 Task: Add an event with the title Casual Client Appreciation Networking Event: Wine Tasting Reception, date '2023/12/02', time 9:15 AM to 11:15 AM, logged in from the account softage.3@softage.netand send the event invitation to softage.4@softage.net and softage.5@softage.net. Set a reminder for the event At time of event
Action: Mouse moved to (98, 93)
Screenshot: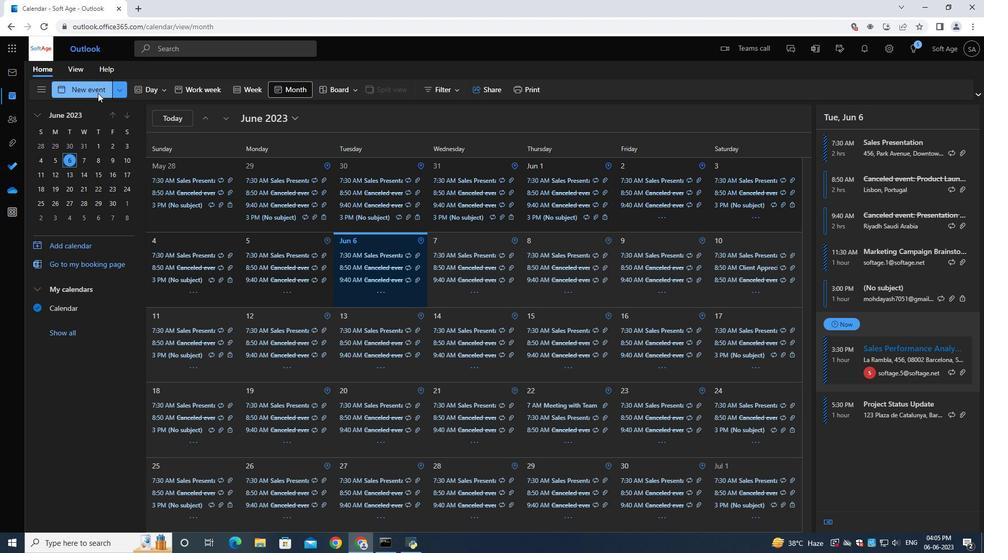 
Action: Mouse pressed left at (98, 93)
Screenshot: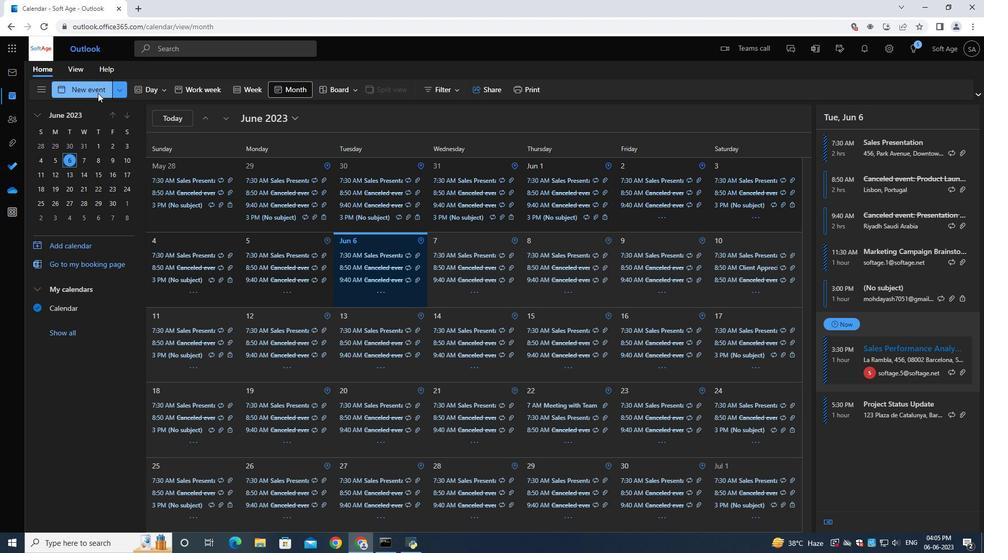 
Action: Mouse moved to (248, 164)
Screenshot: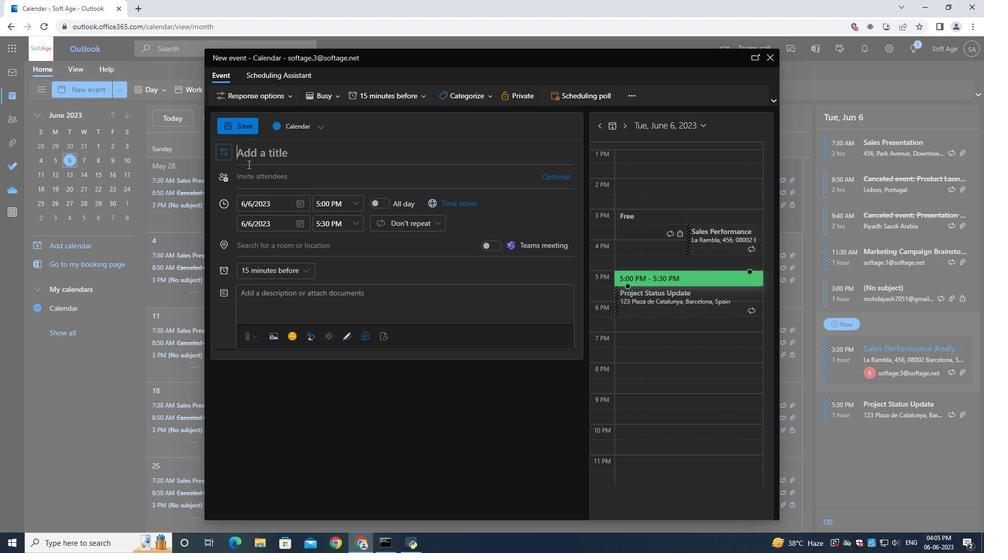 
Action: Key pressed <Key.shift>Casual<Key.space><Key.shift><Key.shift><Key.shift><Key.shift><Key.shift><Key.shift><Key.shift><Key.shift><Key.shift><Key.shift><Key.shift><Key.shift><Key.shift><Key.shift><Key.shift><Key.shift><Key.shift><Key.shift><Key.shift><Key.shift><Key.shift><Key.shift><Key.shift><Key.shift><Key.shift><Key.shift><Key.shift><Key.shift>Client<Key.space><Key.shift><Key.shift><Key.shift><Key.shift><Key.shift><Key.shift><Key.shift><Key.shift><Key.shift><Key.shift><Key.shift><Key.shift><Key.shift>Appreciation<Key.space><Key.shift>New<Key.backspace>tworking<Key.space><Key.shift><Key.shift><Key.shift><Key.shift><Key.shift><Key.shift><Key.shift><Key.shift><Key.shift><Key.shift><Key.shift><Key.shift><Key.shift><Key.shift><Key.shift><Key.shift><Key.shift><Key.shift><Key.shift><Key.shift><Key.shift><Key.shift><Key.shift><Key.shift><Key.shift>Event<Key.shift_r>:<Key.space><Key.shift>Wine<Key.space><Key.shift><Key.shift><Key.shift><Key.shift><Key.shift><Key.shift><Key.shift><Key.shift><Key.shift><Key.shift><Key.shift><Key.shift><Key.shift><Key.shift><Key.shift><Key.shift><Key.shift><Key.shift><Key.shift><Key.shift><Key.shift><Key.shift><Key.shift><Key.shift><Key.shift><Key.shift><Key.shift><Key.shift><Key.shift><Key.shift><Key.shift><Key.shift><Key.shift><Key.shift><Key.shift><Key.shift><Key.shift><Key.shift><Key.shift><Key.shift><Key.shift><Key.shift><Key.shift><Key.shift><Key.shift><Key.shift><Key.shift><Key.shift><Key.shift><Key.shift><Key.shift><Key.shift><Key.shift><Key.shift><Key.shift><Key.shift><Key.shift><Key.shift><Key.shift><Key.shift><Key.shift><Key.shift><Key.shift><Key.shift><Key.shift><Key.shift><Key.shift><Key.shift><Key.shift><Key.shift><Key.shift><Key.shift><Key.shift><Key.shift><Key.shift><Key.shift><Key.shift><Key.shift><Key.shift><Key.shift><Key.shift><Key.shift><Key.shift><Key.shift><Key.shift><Key.shift><Key.shift><Key.shift><Key.shift><Key.shift><Key.shift><Key.shift>Tasting<Key.space><Key.shift>Reception<Key.space>
Screenshot: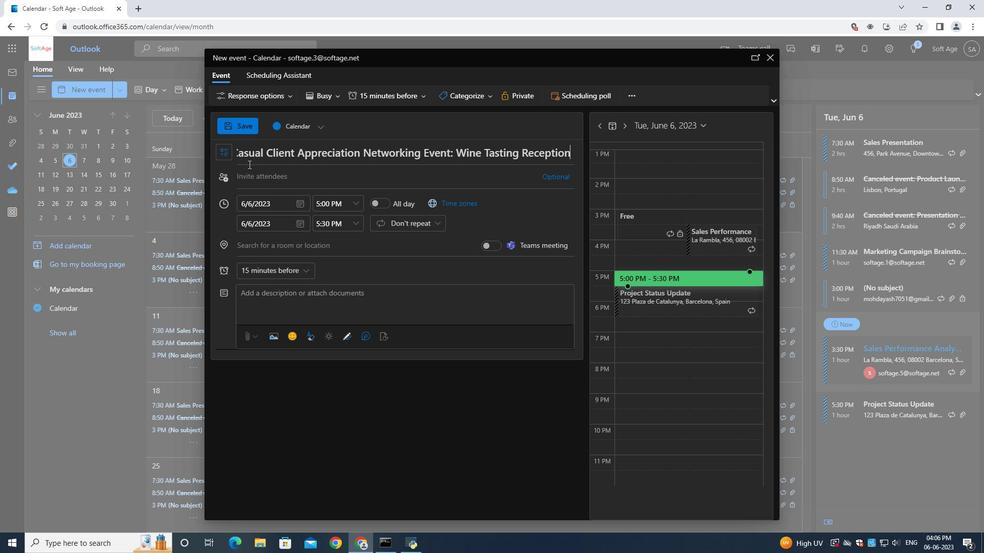 
Action: Mouse moved to (296, 201)
Screenshot: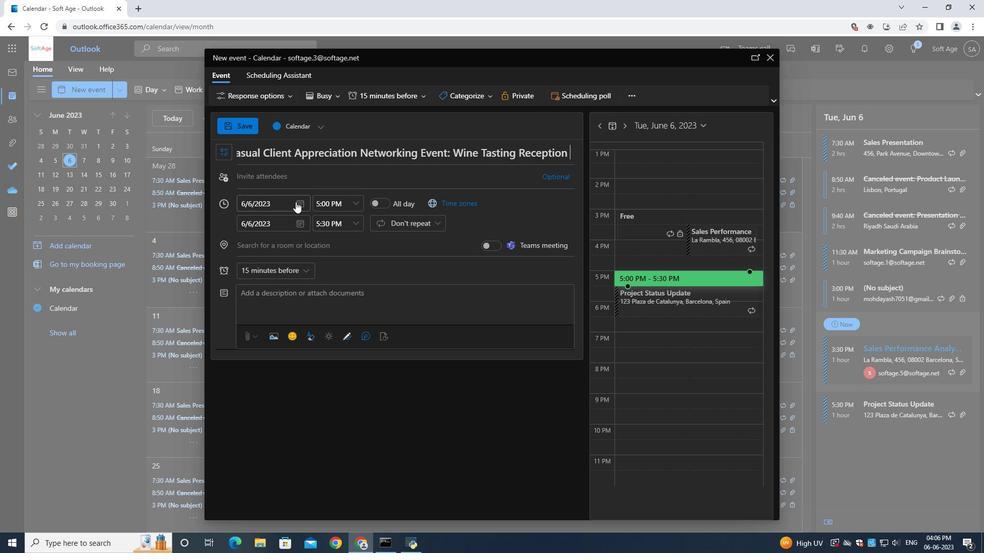 
Action: Mouse pressed left at (296, 201)
Screenshot: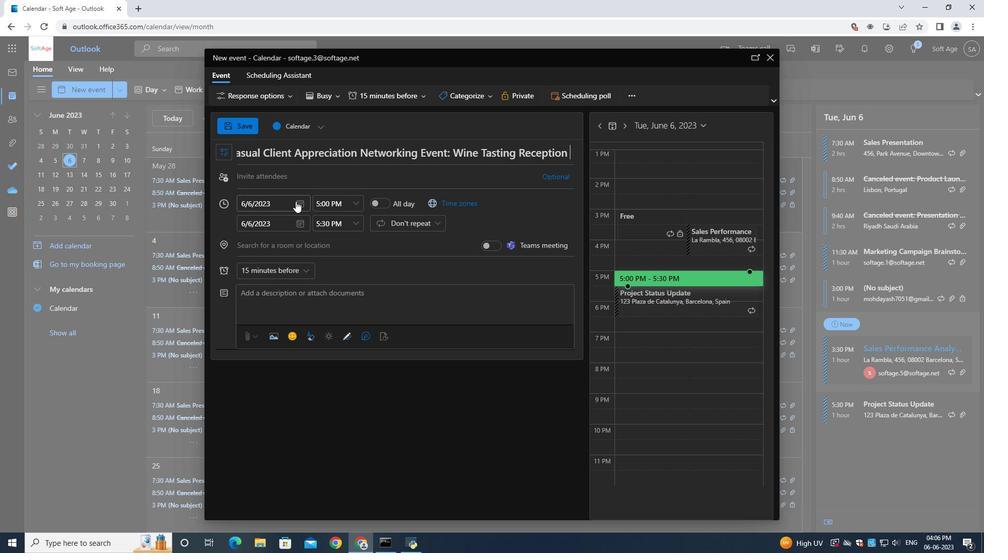
Action: Mouse moved to (330, 225)
Screenshot: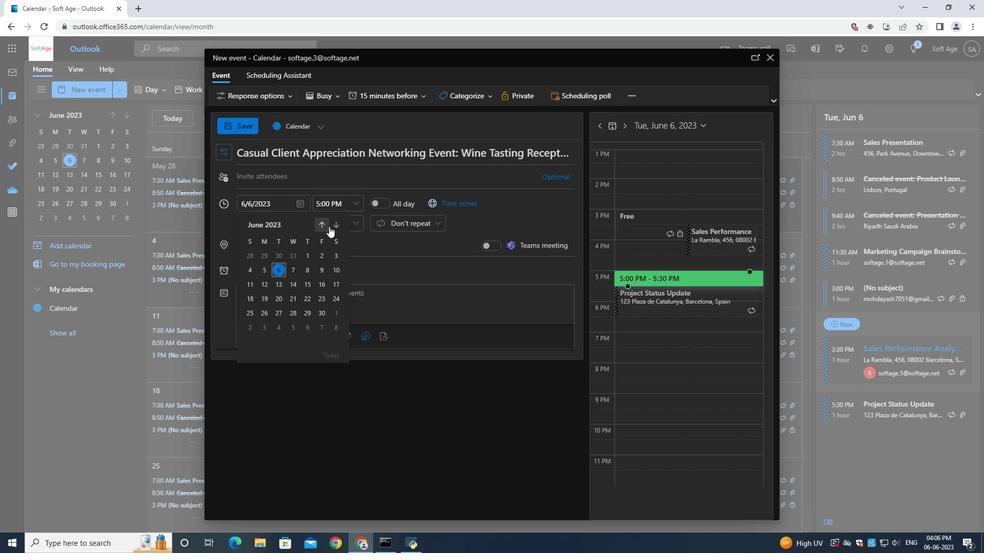 
Action: Mouse pressed left at (330, 225)
Screenshot: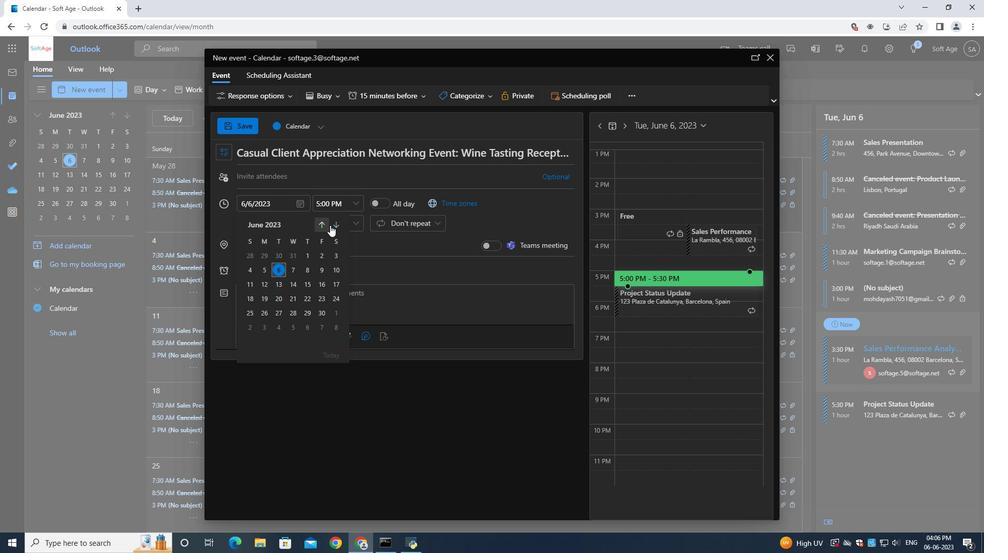 
Action: Mouse moved to (330, 225)
Screenshot: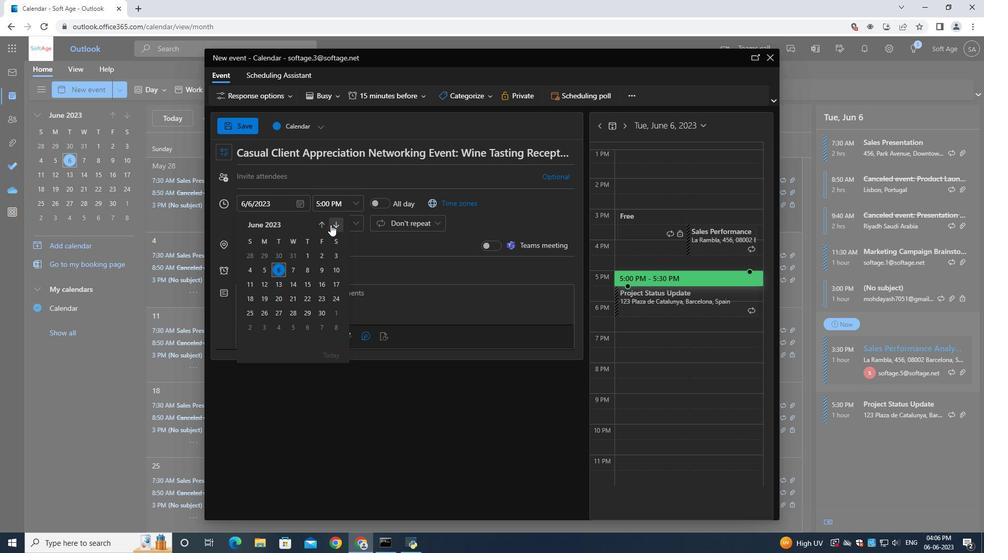 
Action: Mouse pressed left at (330, 225)
Screenshot: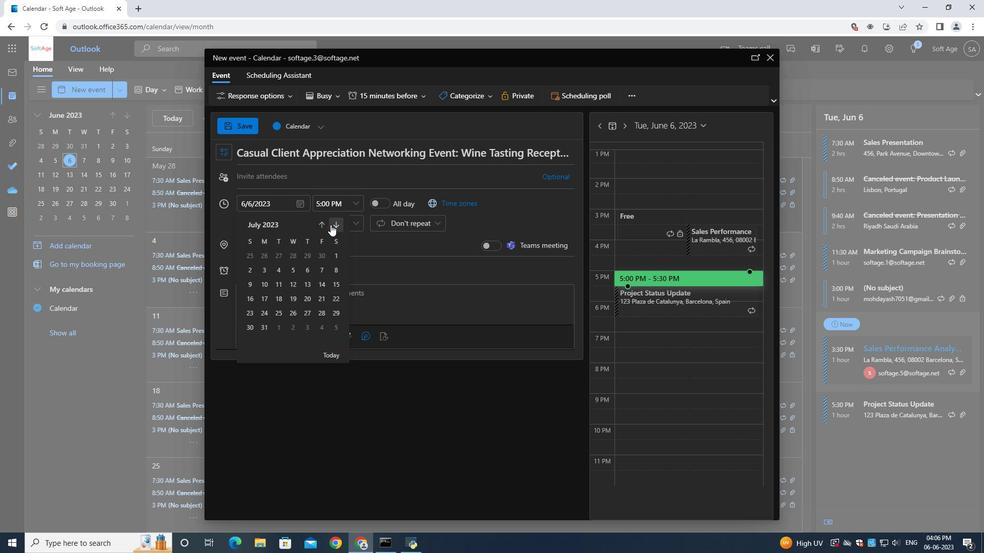 
Action: Mouse pressed left at (330, 225)
Screenshot: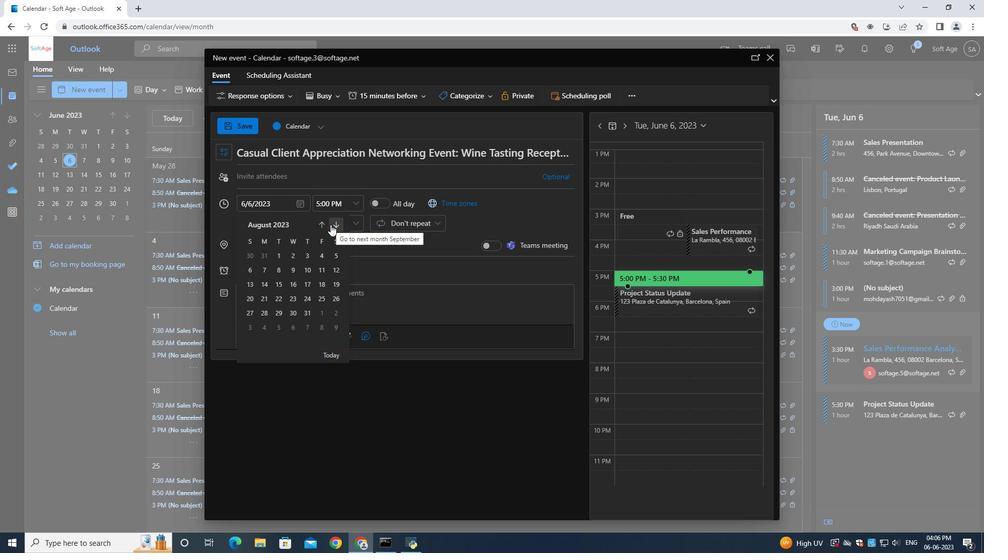 
Action: Mouse pressed left at (330, 225)
Screenshot: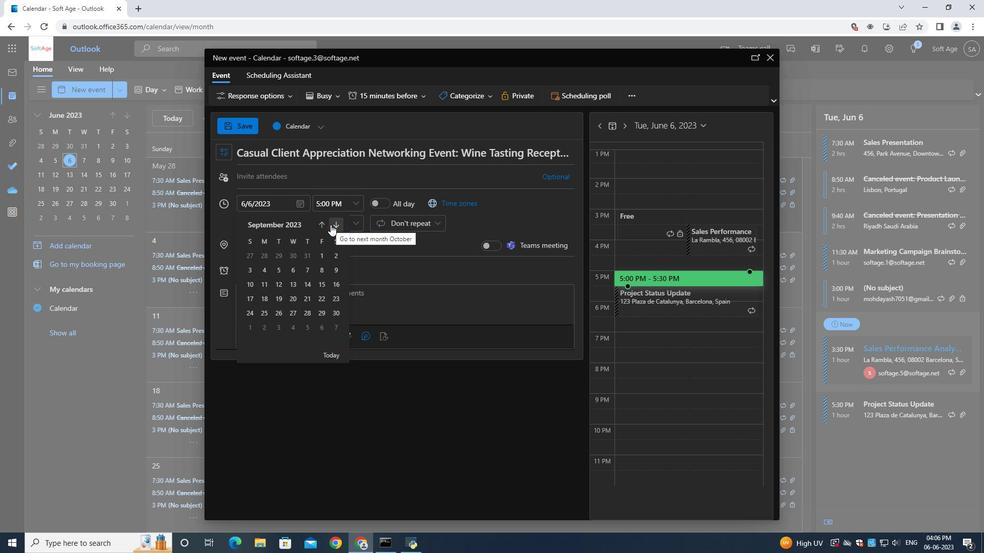 
Action: Mouse pressed left at (330, 225)
Screenshot: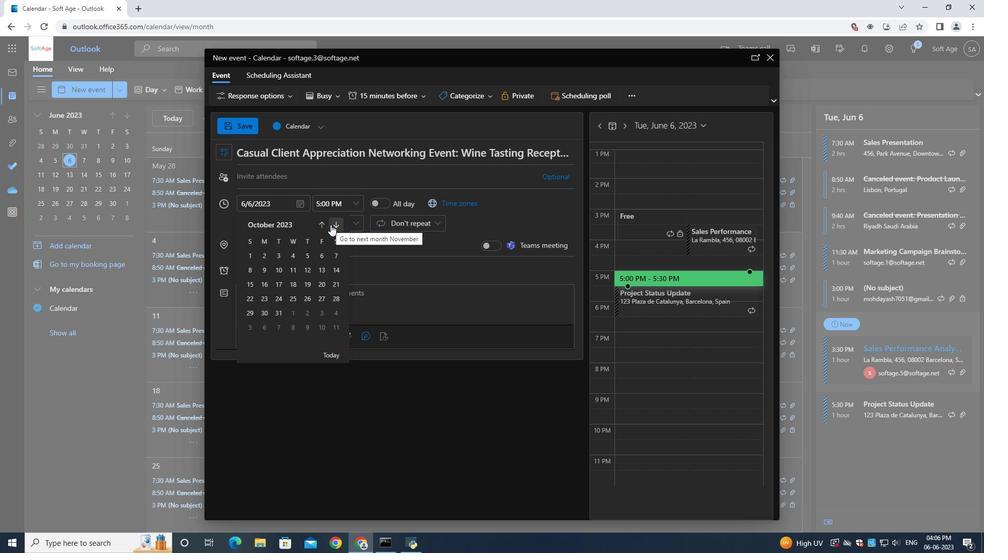 
Action: Mouse pressed left at (330, 225)
Screenshot: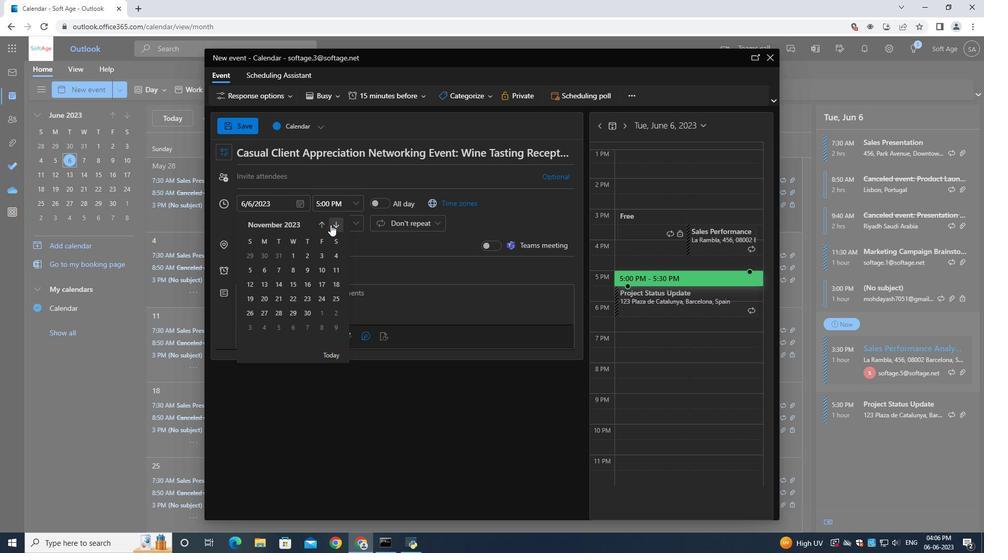 
Action: Mouse moved to (334, 256)
Screenshot: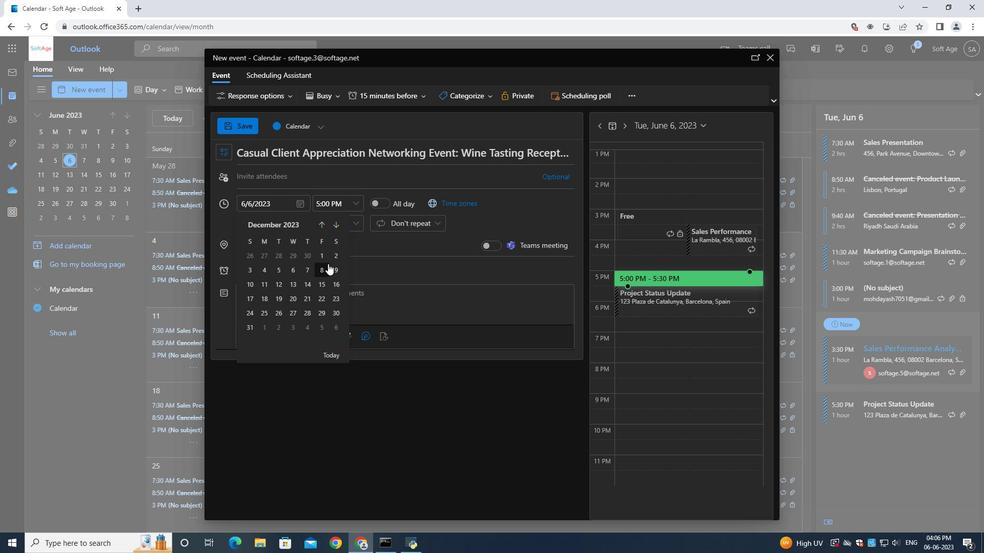 
Action: Mouse pressed left at (334, 256)
Screenshot: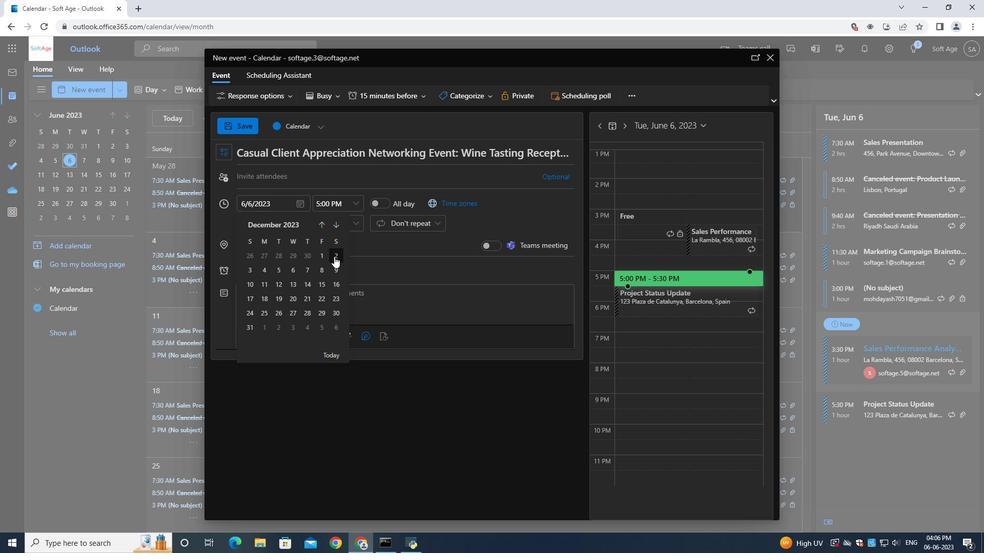 
Action: Mouse moved to (327, 203)
Screenshot: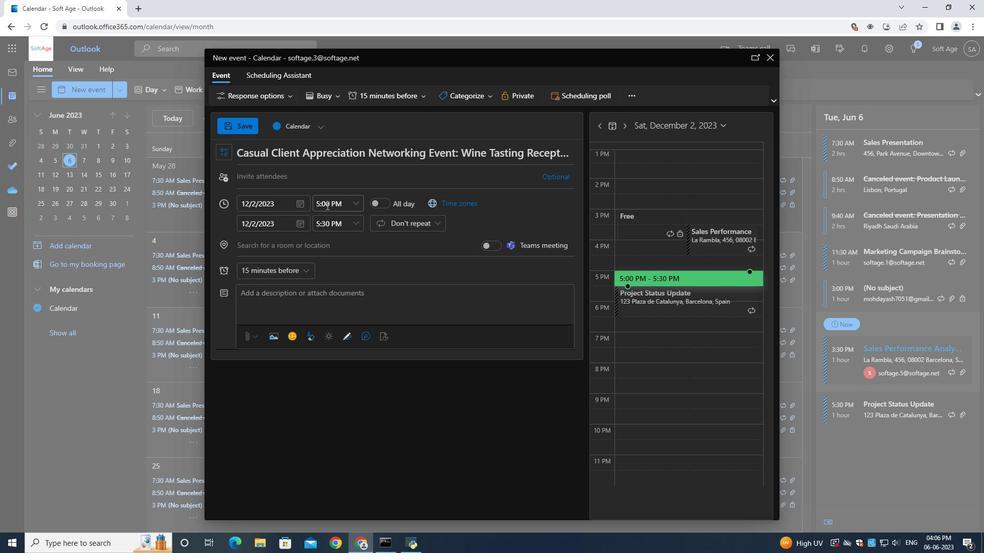 
Action: Mouse pressed left at (327, 203)
Screenshot: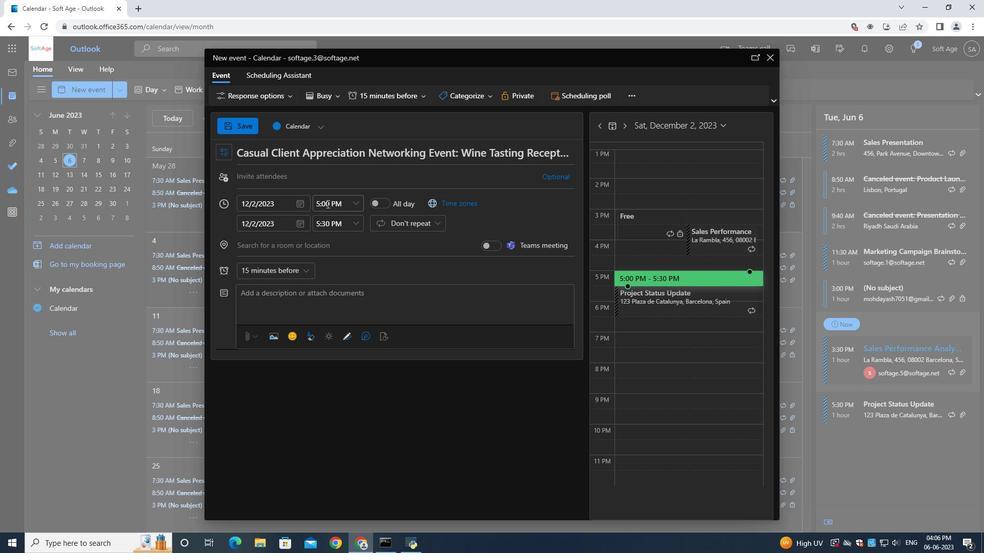 
Action: Mouse moved to (328, 203)
Screenshot: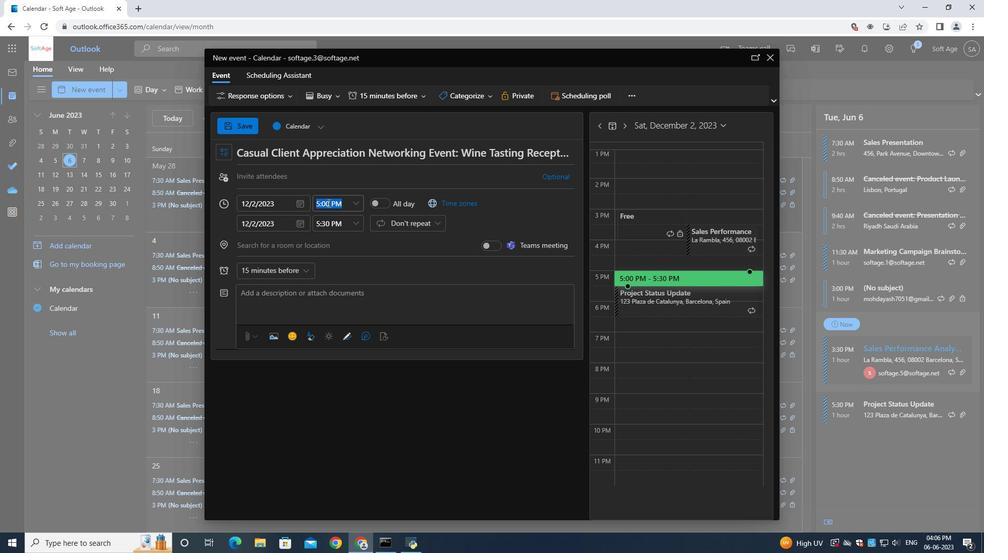 
Action: Key pressed 9<Key.shift_r>:15<Key.shift>AM
Screenshot: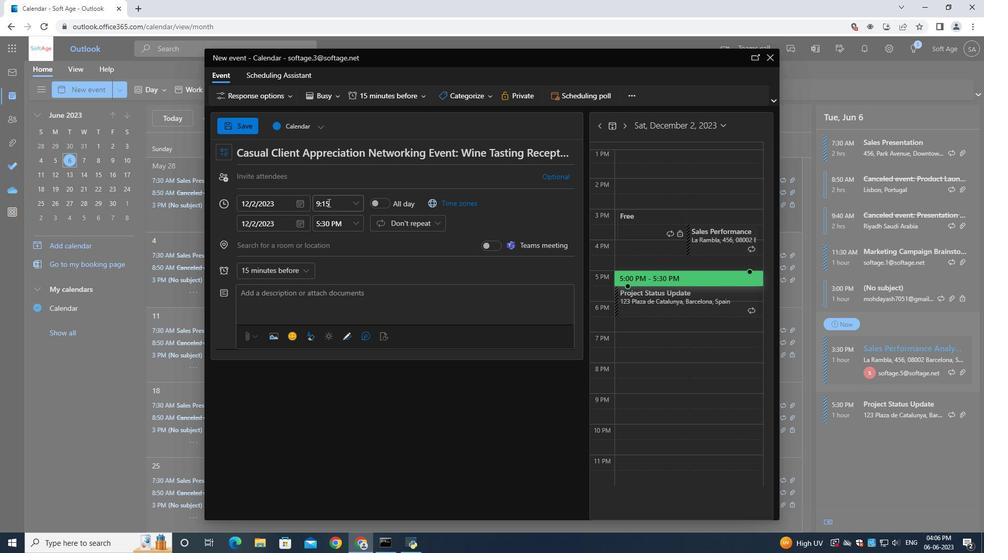 
Action: Mouse moved to (329, 226)
Screenshot: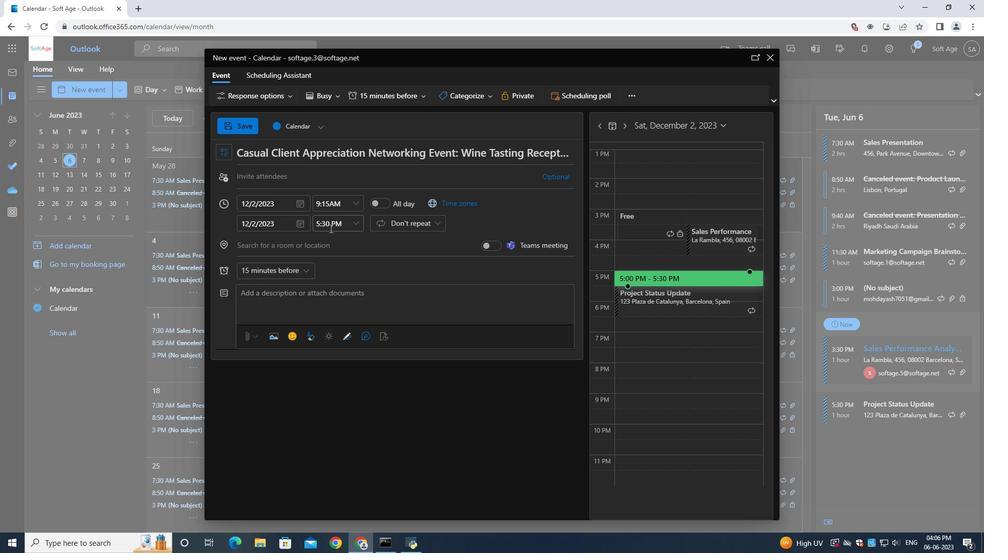 
Action: Mouse pressed left at (329, 226)
Screenshot: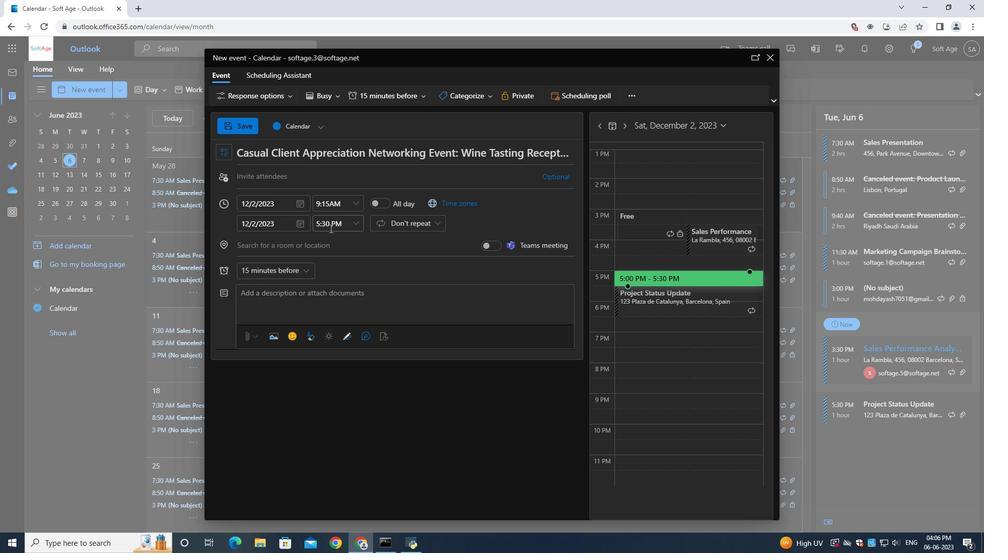 
Action: Key pressed 11<Key.shift_r>:15<Key.shift>AM
Screenshot: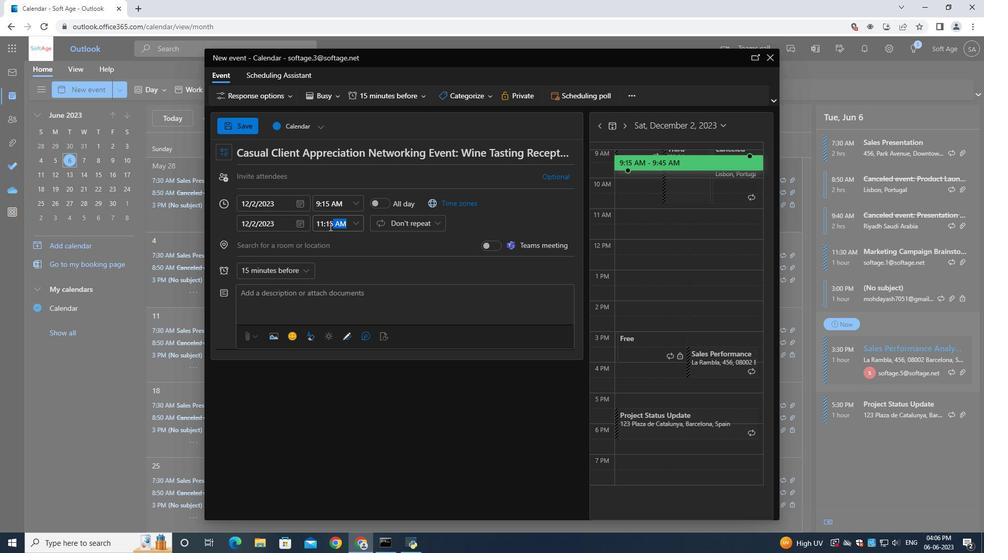 
Action: Mouse moved to (270, 178)
Screenshot: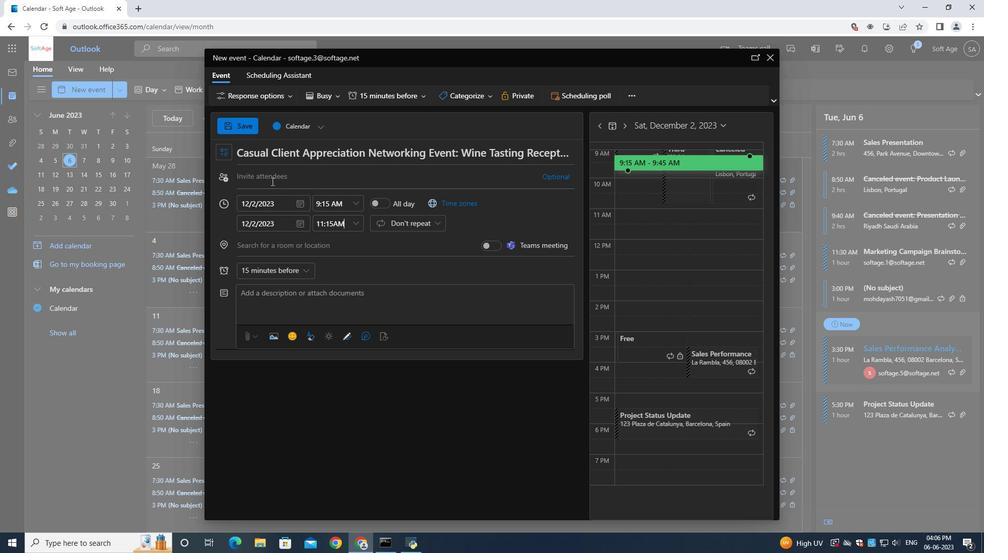 
Action: Mouse pressed left at (270, 178)
Screenshot: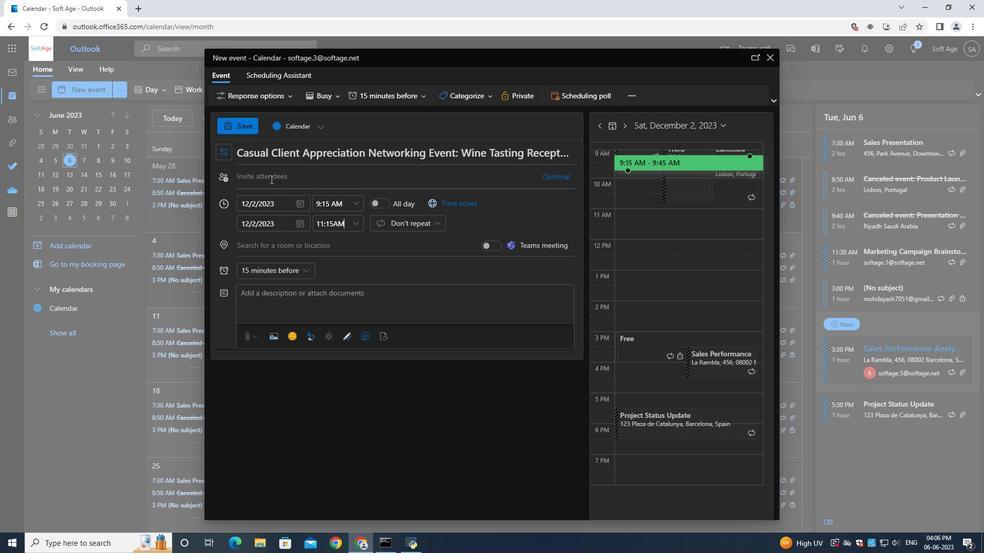 
Action: Mouse moved to (270, 178)
Screenshot: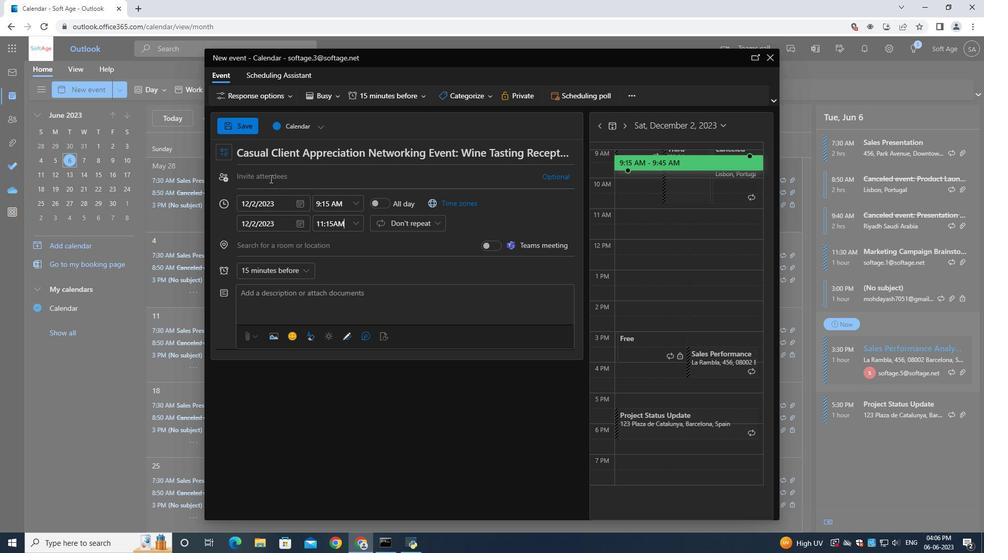 
Action: Key pressed softage.4<Key.shift><Key.shift>@softage.net
Screenshot: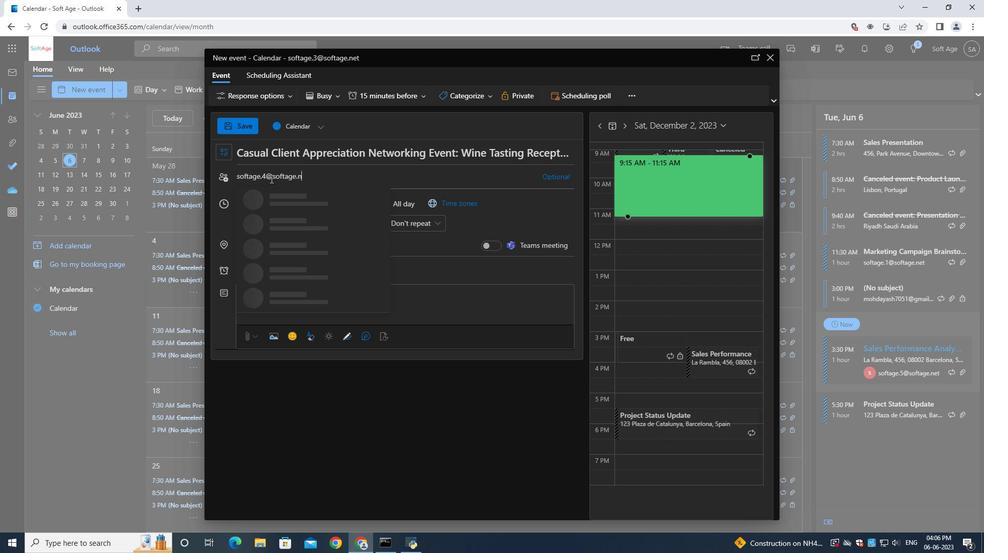 
Action: Mouse moved to (277, 195)
Screenshot: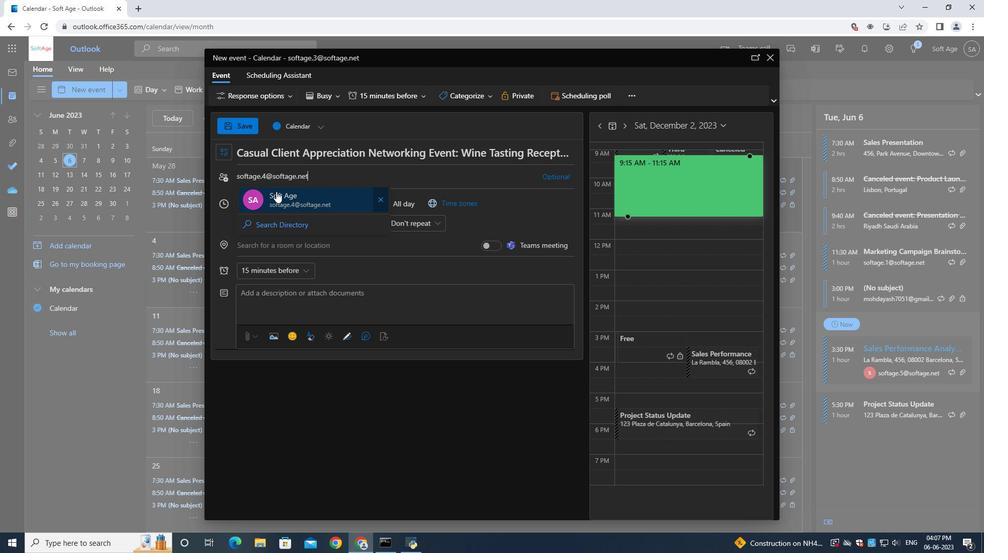 
Action: Mouse pressed left at (277, 195)
Screenshot: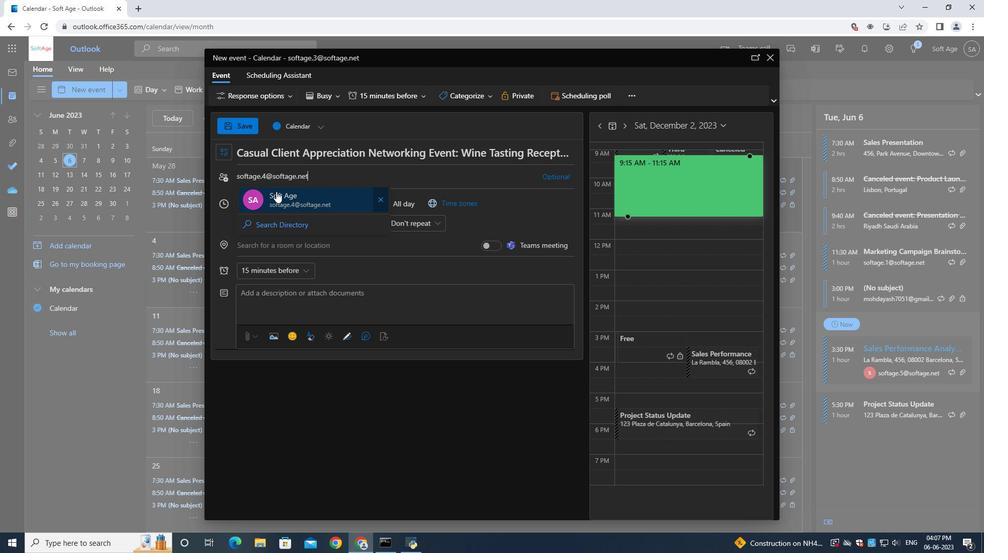 
Action: Key pressed softage.5<Key.shift>@softage.net
Screenshot: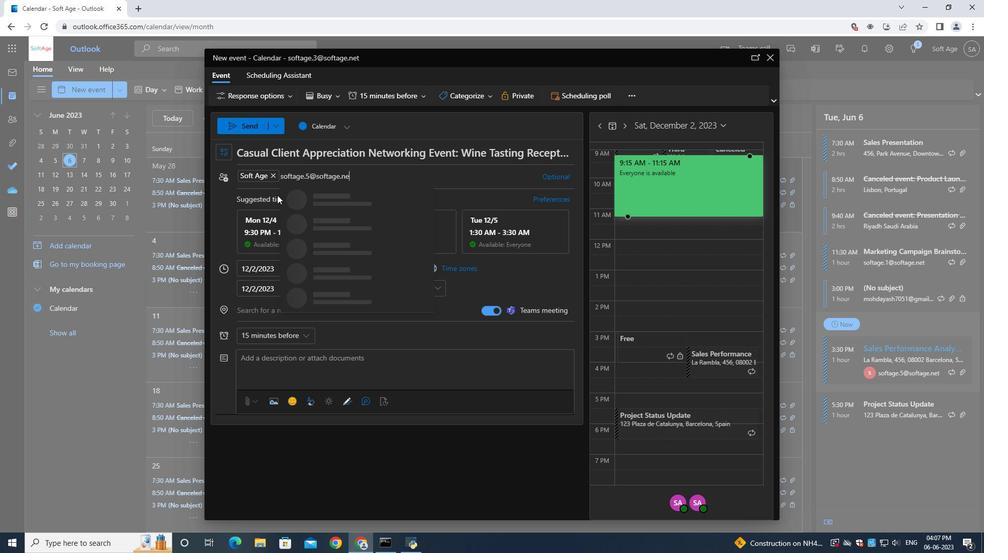
Action: Mouse moved to (318, 204)
Screenshot: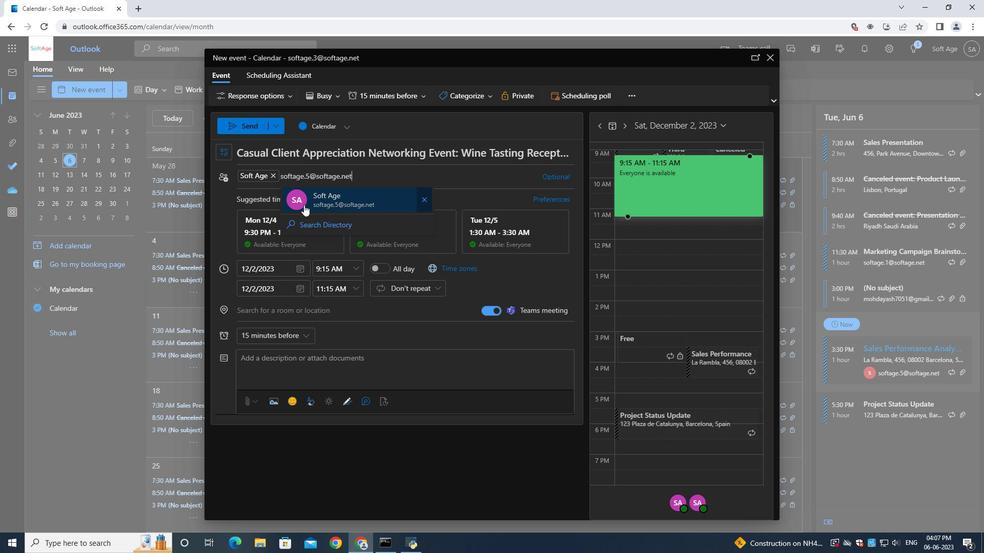 
Action: Mouse pressed left at (318, 204)
Screenshot: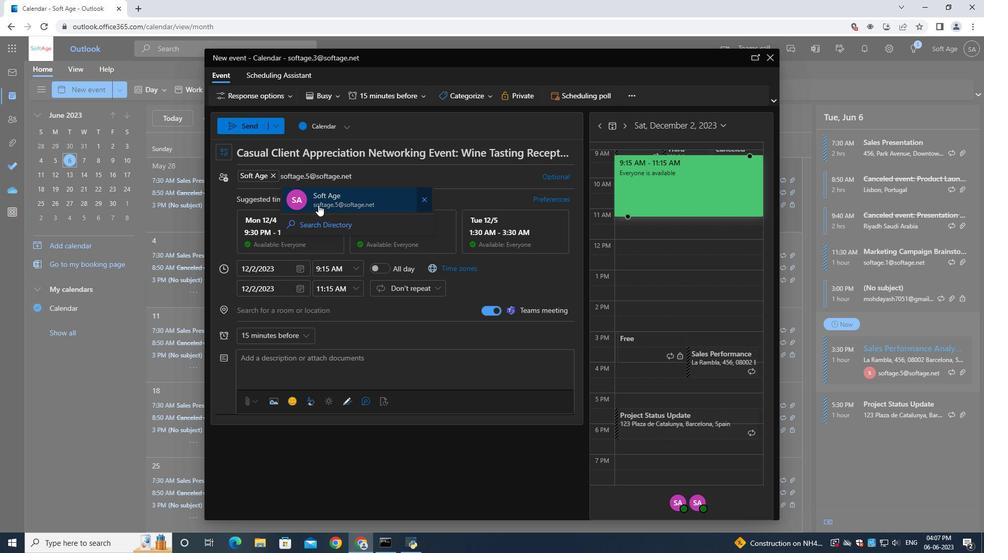 
Action: Mouse moved to (265, 330)
Screenshot: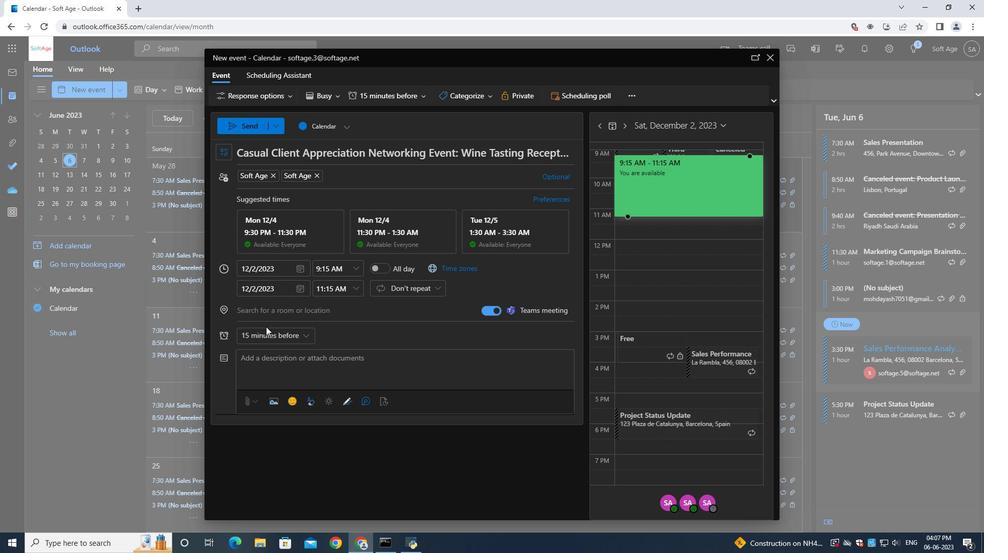 
Action: Mouse pressed left at (265, 330)
Screenshot: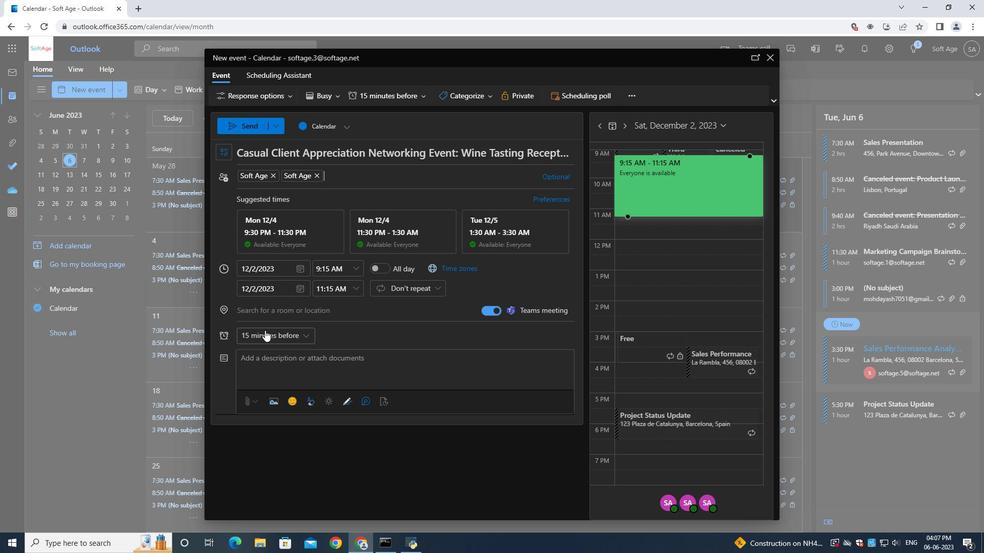 
Action: Mouse moved to (253, 335)
Screenshot: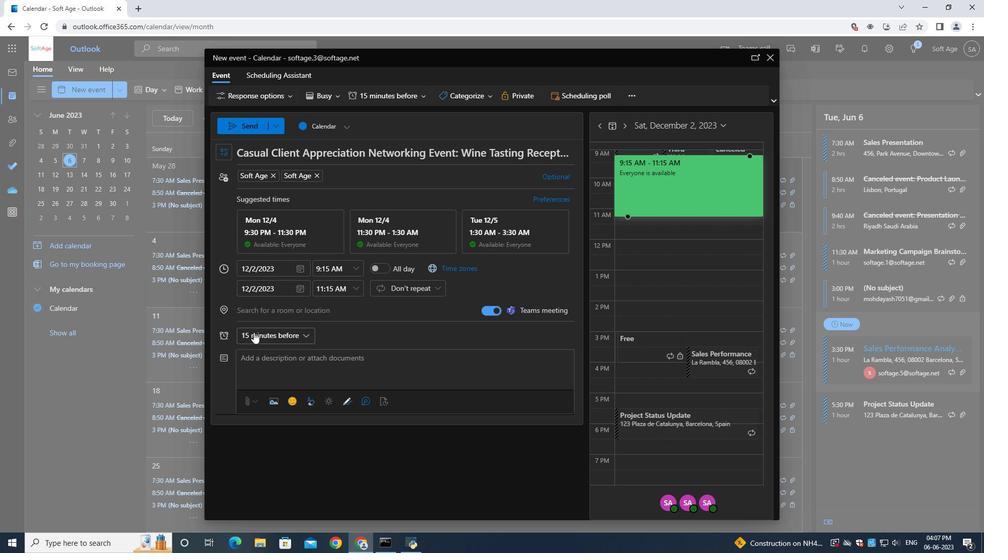 
Action: Mouse pressed left at (253, 335)
Screenshot: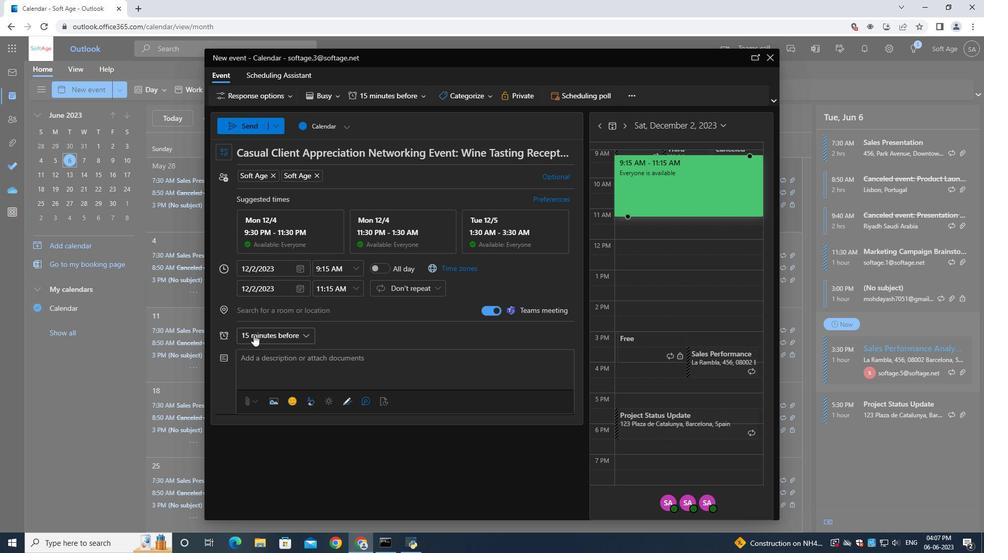 
Action: Mouse moved to (265, 155)
Screenshot: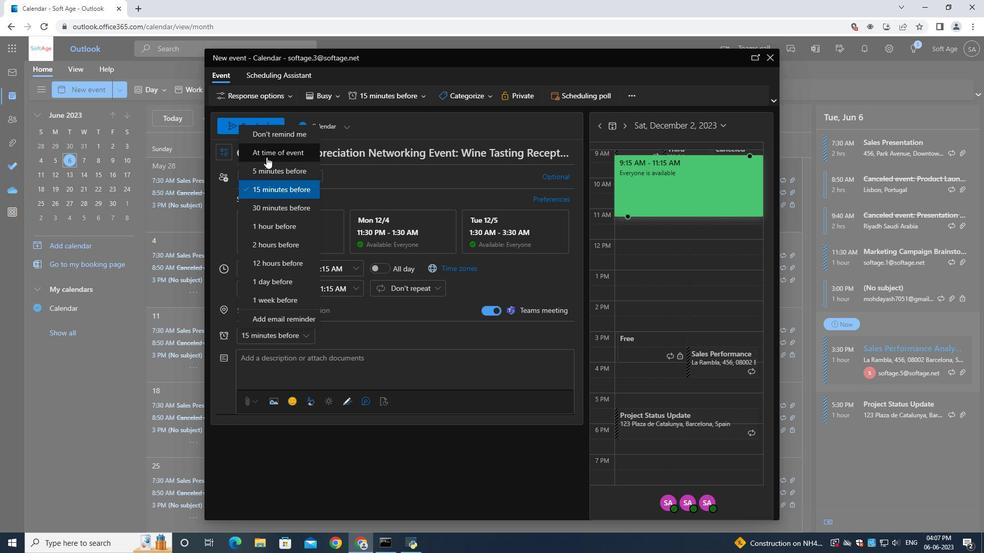 
Action: Mouse pressed left at (265, 155)
Screenshot: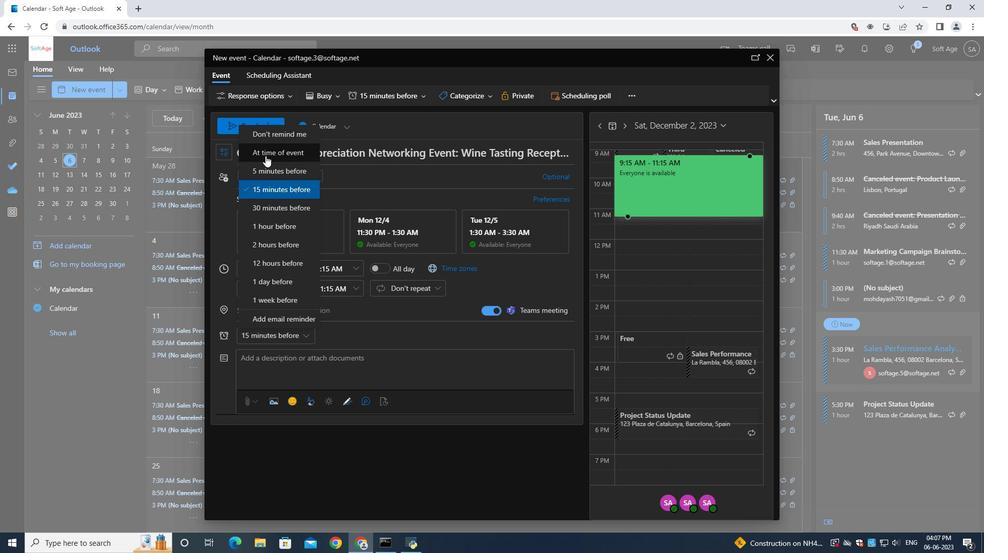 
Action: Mouse moved to (239, 125)
Screenshot: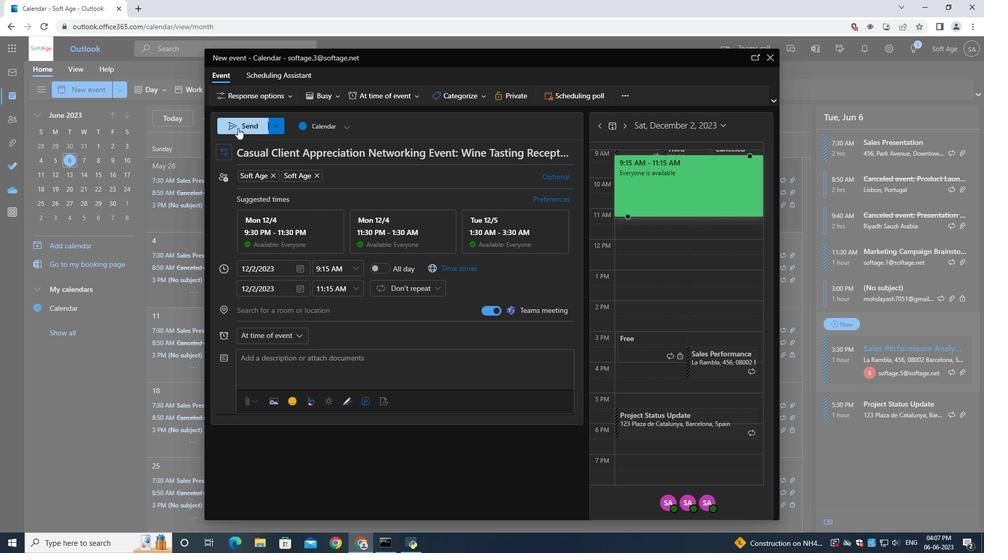 
Action: Mouse pressed left at (239, 125)
Screenshot: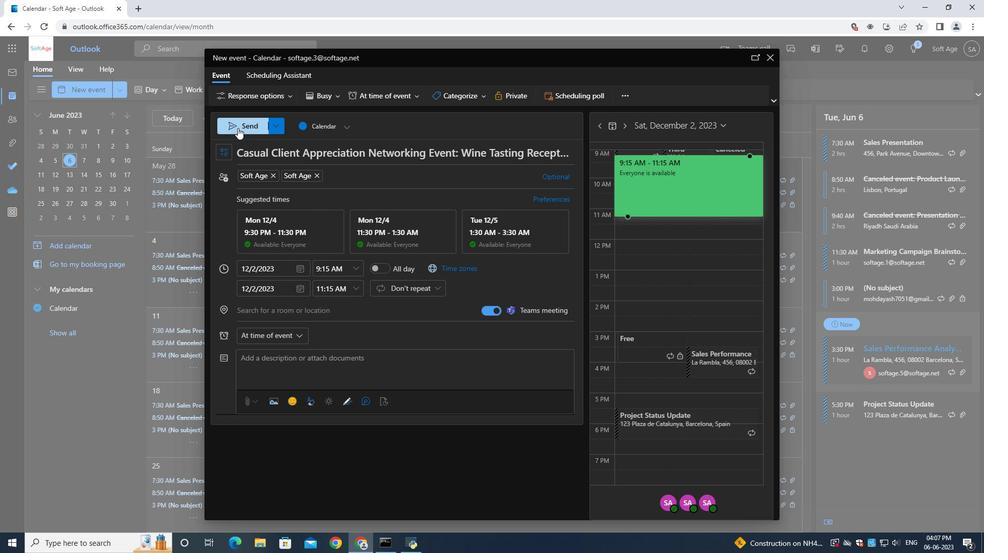 
Action: Mouse moved to (239, 125)
Screenshot: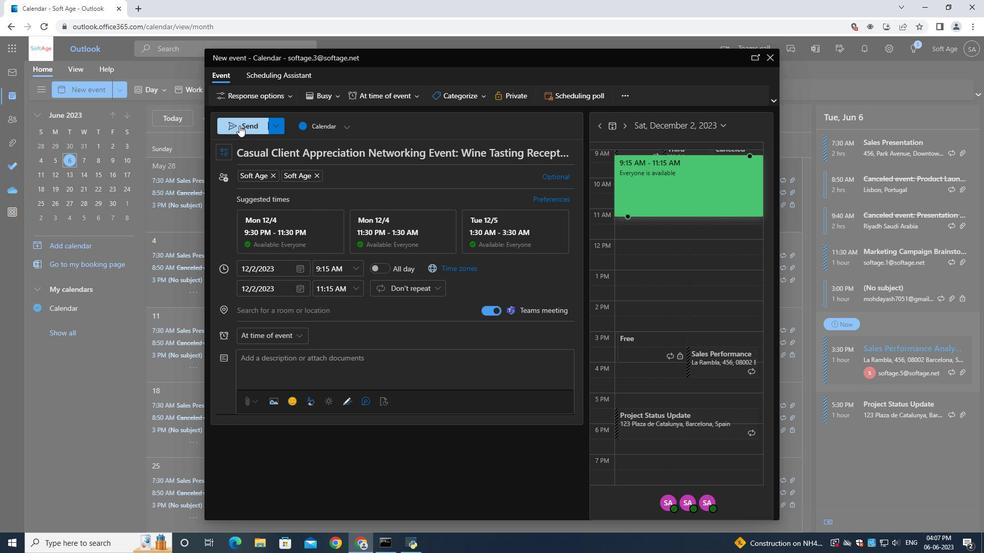 
